 Task: Create a new deployment in the user interface
Action: Mouse moved to (373, 172)
Screenshot: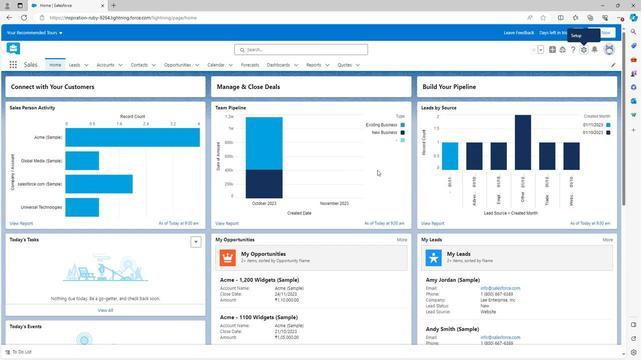 
Action: Mouse scrolled (373, 172) with delta (0, 0)
Screenshot: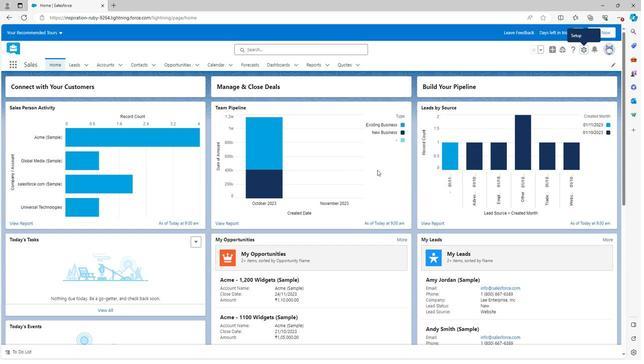 
Action: Mouse scrolled (373, 172) with delta (0, 0)
Screenshot: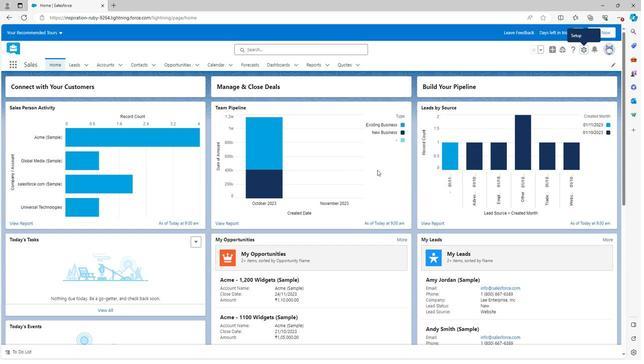 
Action: Mouse scrolled (373, 172) with delta (0, 0)
Screenshot: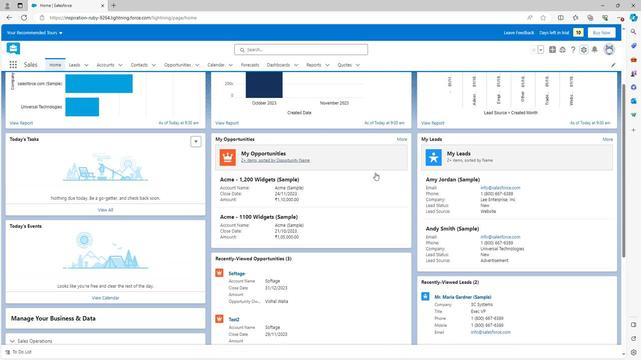 
Action: Mouse scrolled (373, 172) with delta (0, 0)
Screenshot: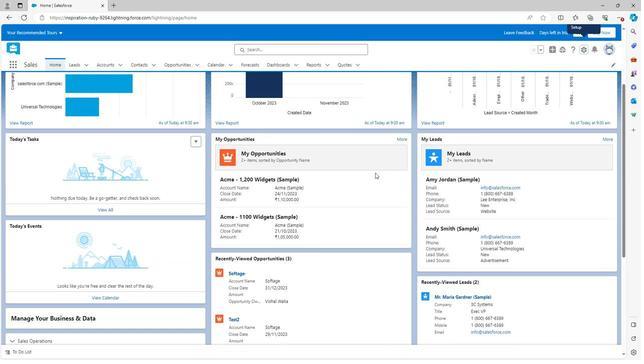 
Action: Mouse scrolled (373, 172) with delta (0, 0)
Screenshot: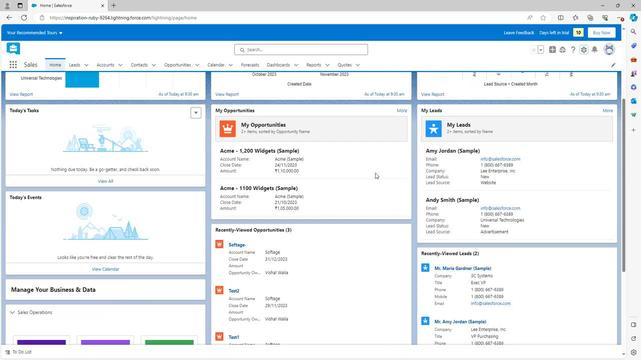 
Action: Mouse scrolled (373, 172) with delta (0, 0)
Screenshot: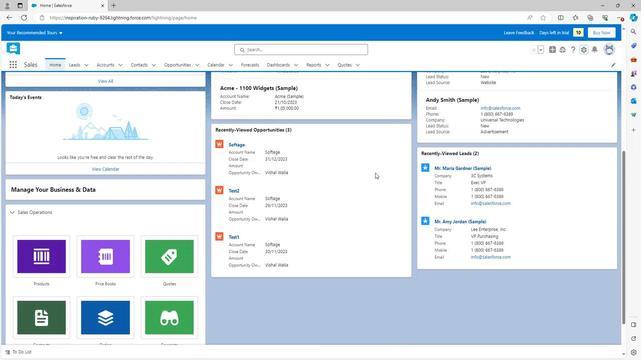 
Action: Mouse scrolled (373, 172) with delta (0, 0)
Screenshot: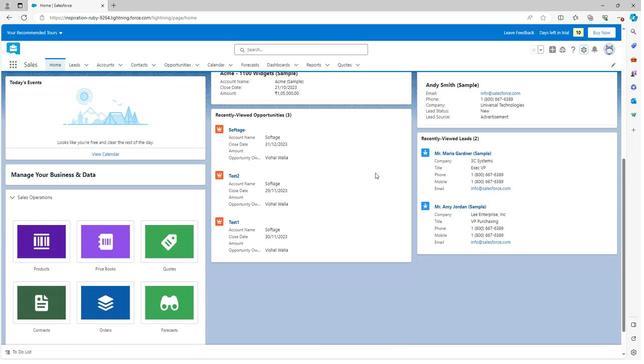 
Action: Mouse scrolled (373, 172) with delta (0, 0)
Screenshot: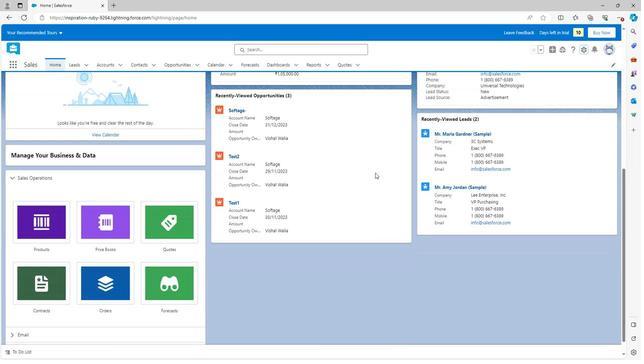 
Action: Mouse scrolled (373, 172) with delta (0, 0)
Screenshot: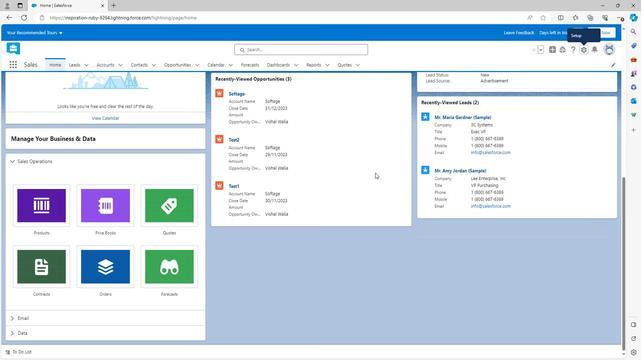 
Action: Mouse scrolled (373, 172) with delta (0, 0)
Screenshot: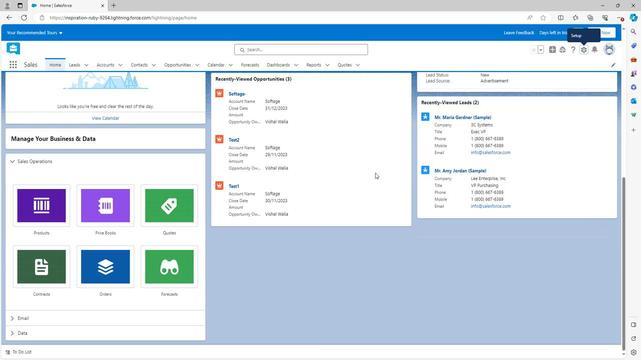 
Action: Mouse scrolled (373, 172) with delta (0, 0)
Screenshot: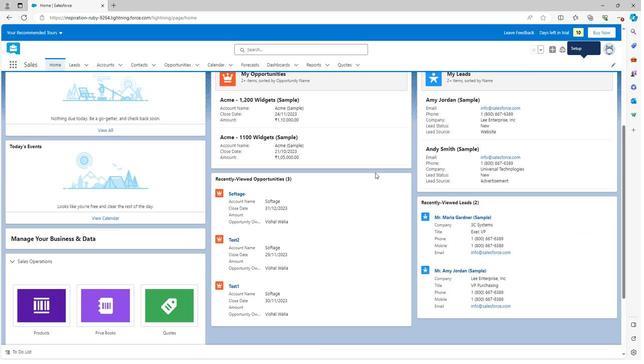 
Action: Mouse scrolled (373, 172) with delta (0, 0)
Screenshot: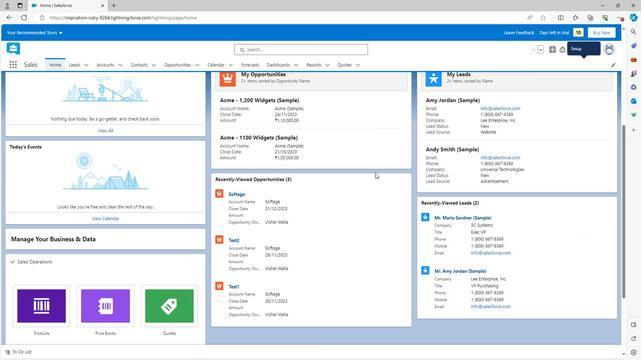 
Action: Mouse scrolled (373, 172) with delta (0, 0)
Screenshot: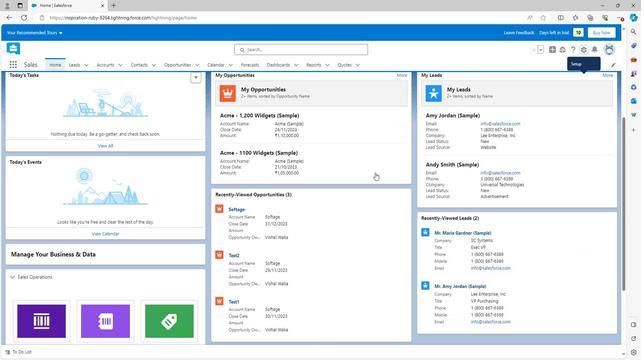 
Action: Mouse scrolled (373, 172) with delta (0, 0)
Screenshot: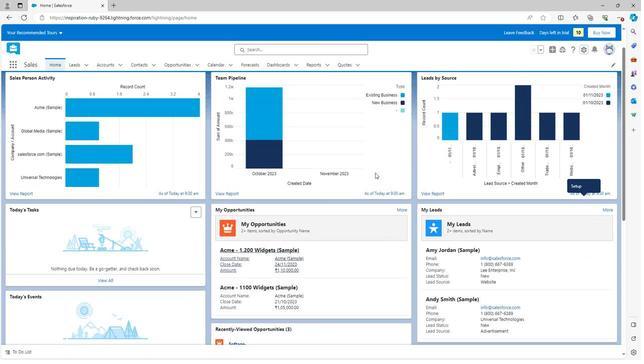 
Action: Mouse scrolled (373, 172) with delta (0, 0)
Screenshot: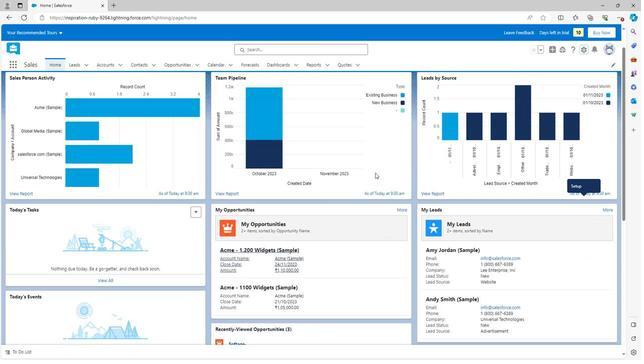 
Action: Mouse scrolled (373, 172) with delta (0, 0)
Screenshot: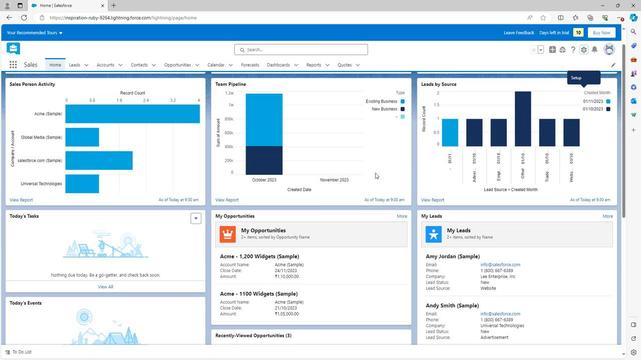 
Action: Mouse moved to (582, 49)
Screenshot: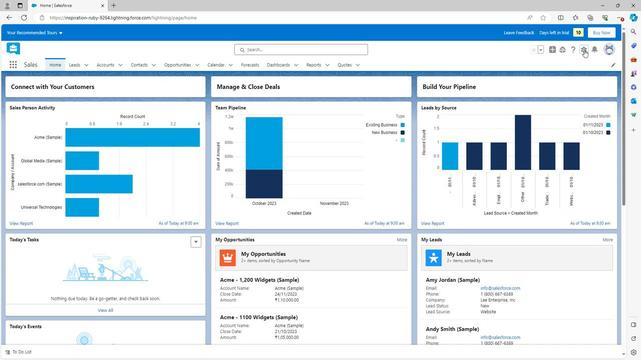 
Action: Mouse pressed left at (582, 49)
Screenshot: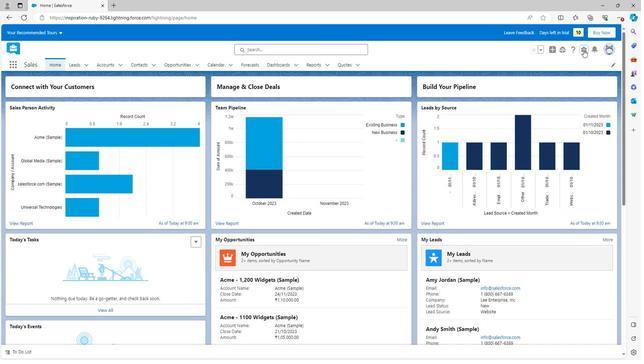 
Action: Mouse moved to (558, 66)
Screenshot: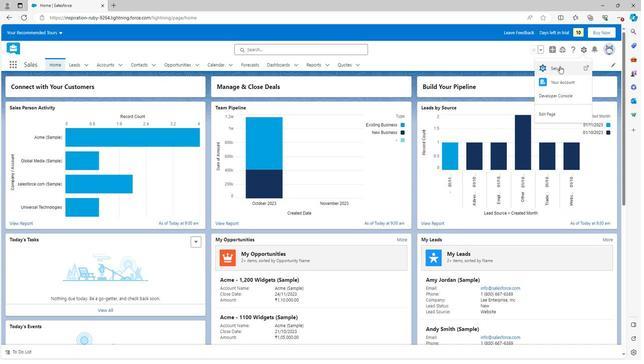 
Action: Mouse pressed left at (558, 66)
Screenshot: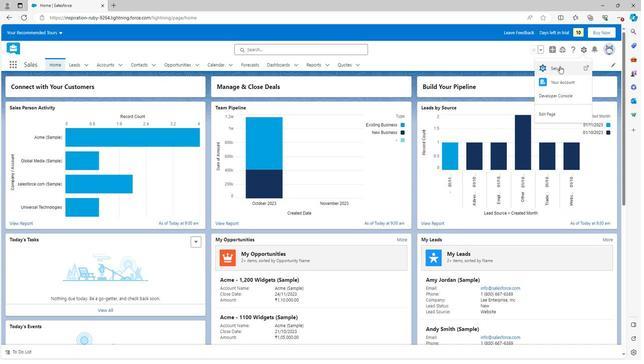 
Action: Mouse moved to (18, 227)
Screenshot: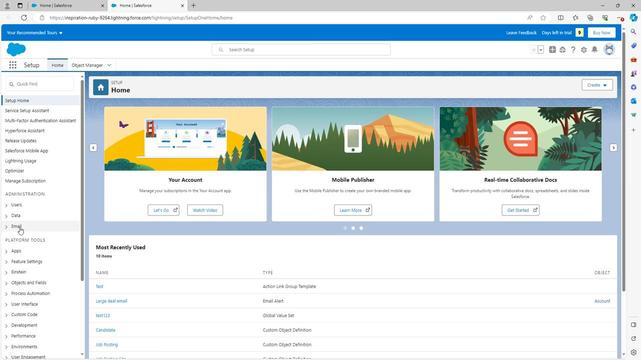 
Action: Mouse scrolled (18, 227) with delta (0, 0)
Screenshot: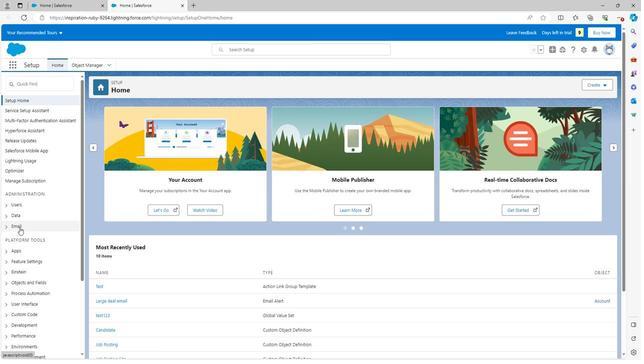 
Action: Mouse scrolled (18, 227) with delta (0, 0)
Screenshot: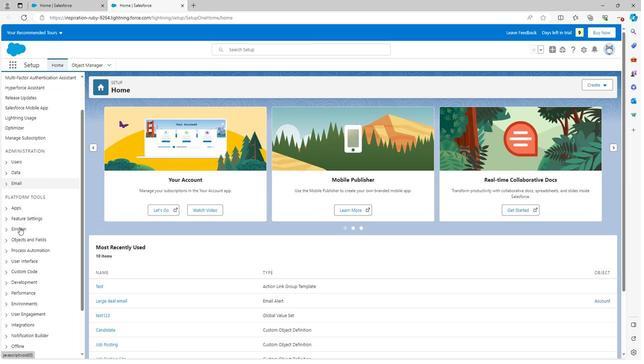 
Action: Mouse moved to (4, 218)
Screenshot: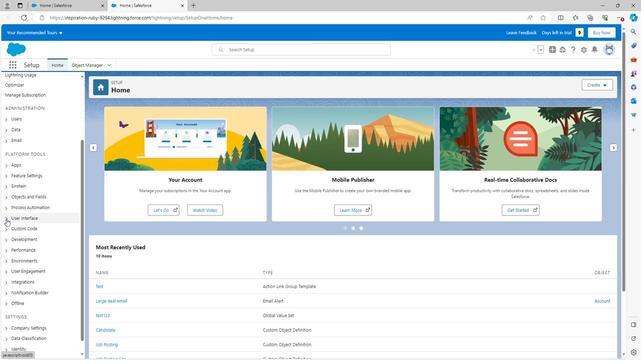 
Action: Mouse pressed left at (4, 218)
Screenshot: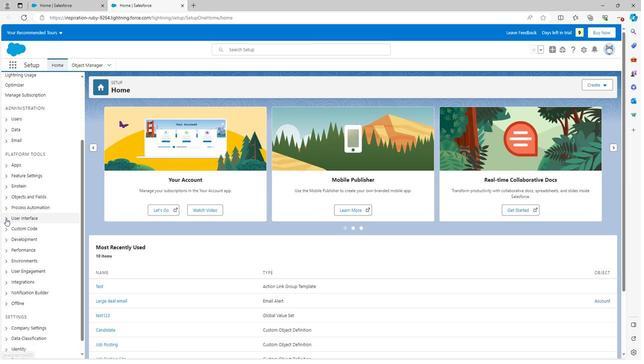 
Action: Mouse moved to (34, 239)
Screenshot: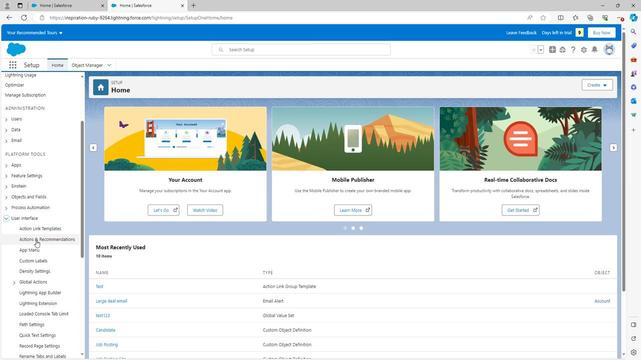 
Action: Mouse pressed left at (34, 239)
Screenshot: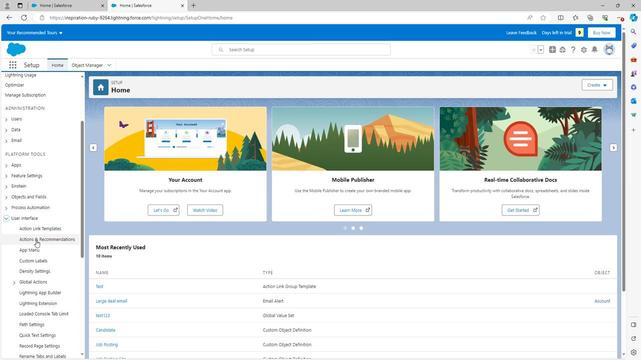 
Action: Mouse moved to (577, 112)
Screenshot: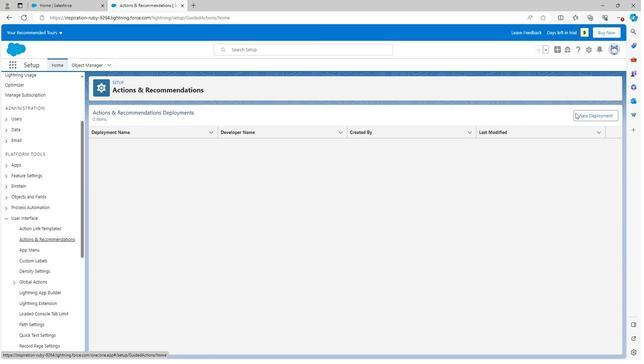
Action: Mouse pressed left at (577, 112)
Screenshot: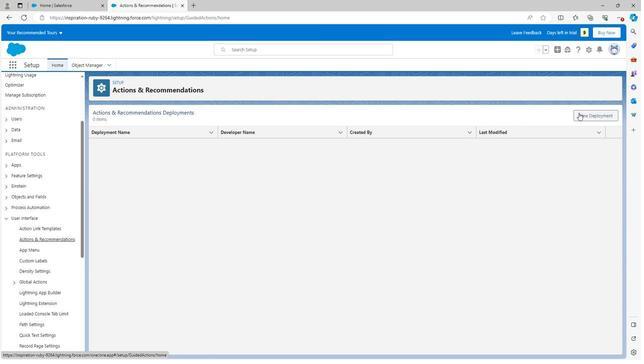 
Action: Mouse moved to (570, 300)
Screenshot: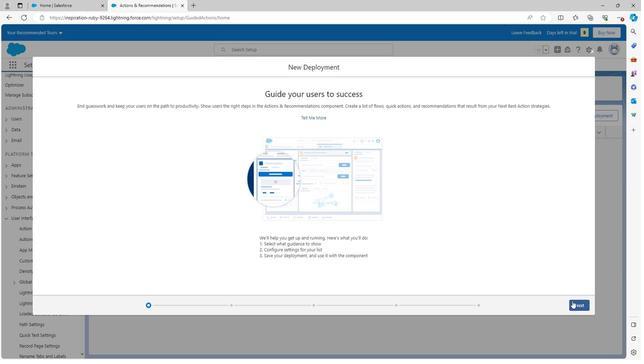 
Action: Mouse pressed left at (570, 300)
Screenshot: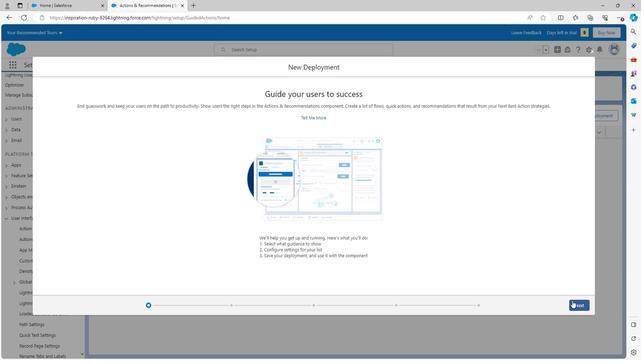
Action: Mouse moved to (79, 131)
Screenshot: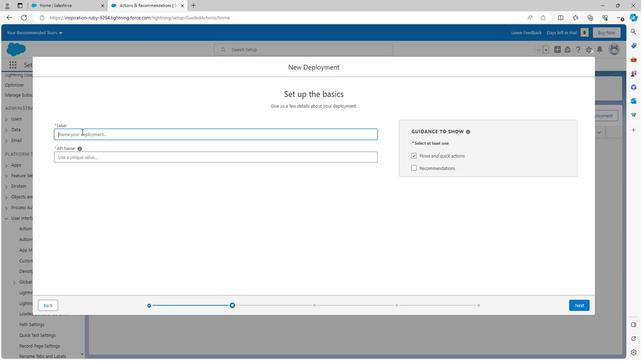 
Action: Mouse pressed left at (79, 131)
Screenshot: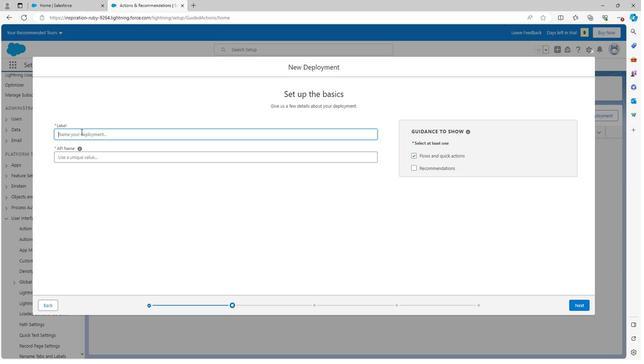 
Action: Key pressed <Key.shift><Key.shift><Key.shift>Test
Screenshot: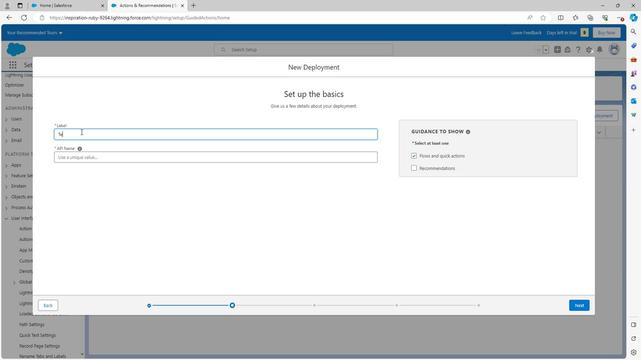 
Action: Mouse moved to (92, 178)
Screenshot: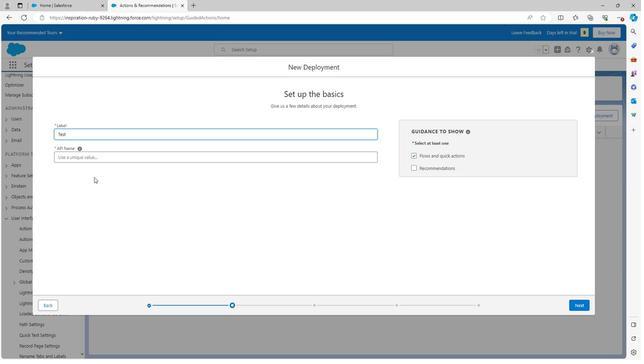 
Action: Mouse pressed left at (92, 178)
Screenshot: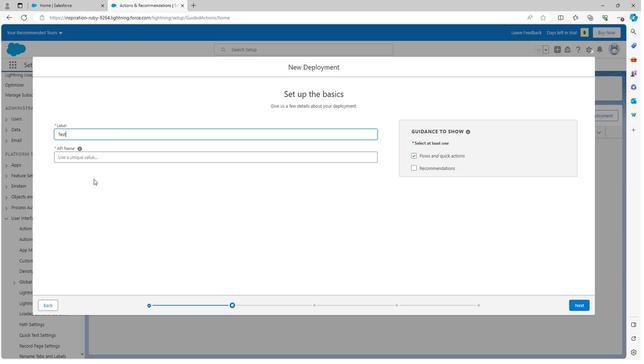 
Action: Mouse moved to (580, 305)
Screenshot: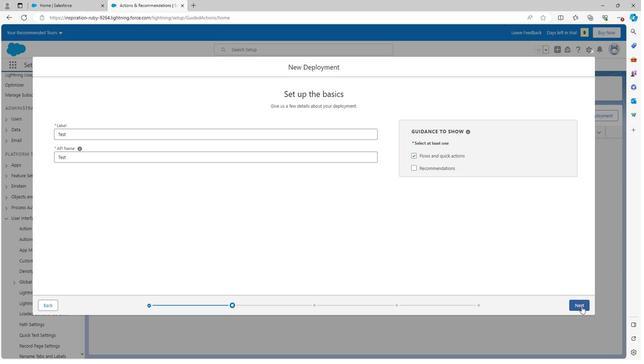 
Action: Mouse pressed left at (580, 305)
Screenshot: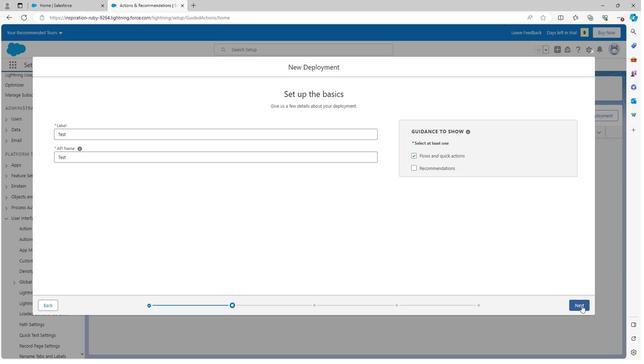 
Action: Mouse moved to (87, 132)
Screenshot: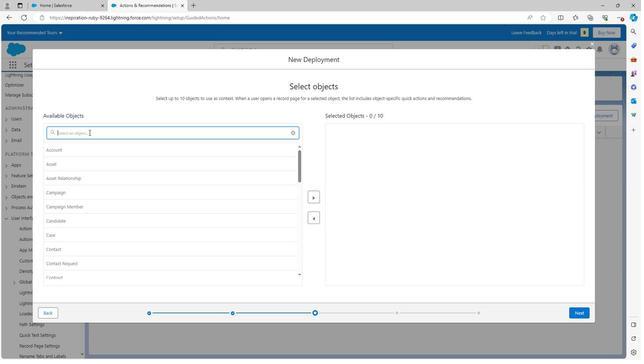 
Action: Mouse pressed left at (87, 132)
Screenshot: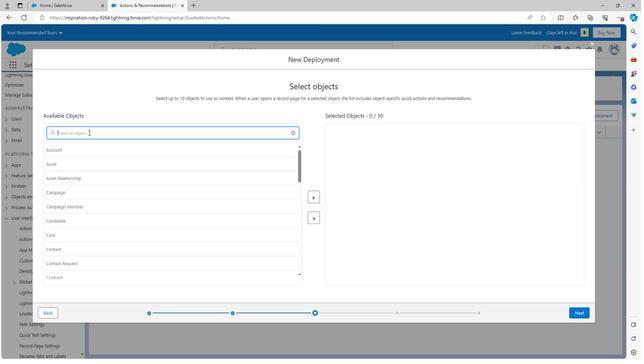 
Action: Mouse moved to (66, 133)
Screenshot: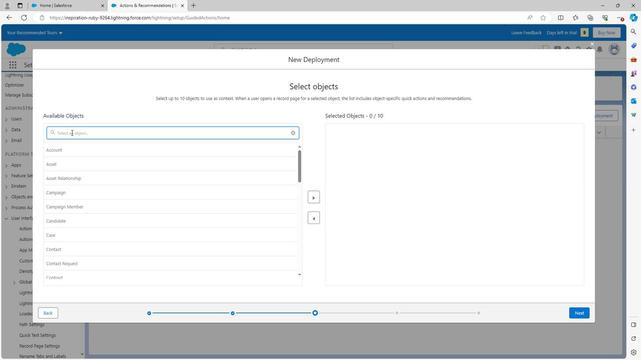 
Action: Mouse pressed left at (66, 133)
Screenshot: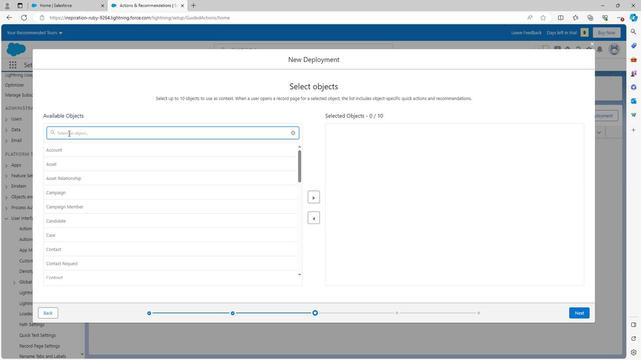 
Action: Mouse moved to (113, 131)
Screenshot: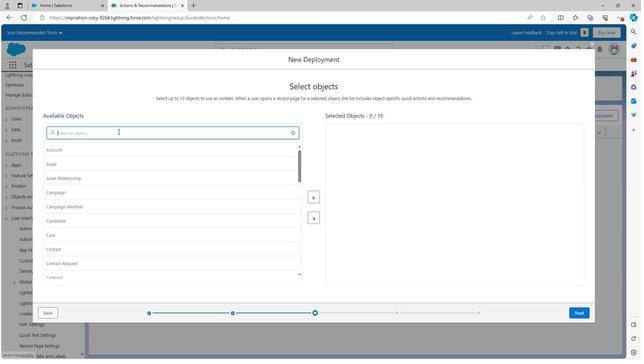 
Action: Mouse pressed left at (113, 131)
Screenshot: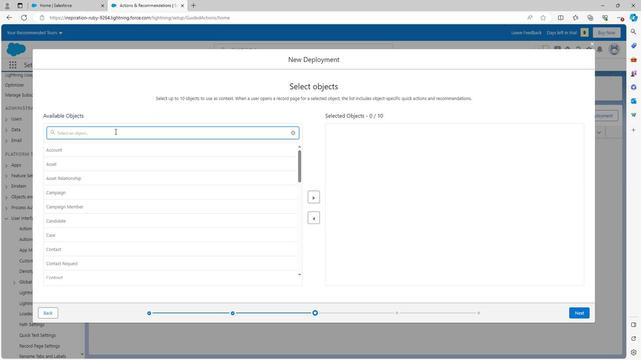 
Action: Mouse moved to (218, 201)
Screenshot: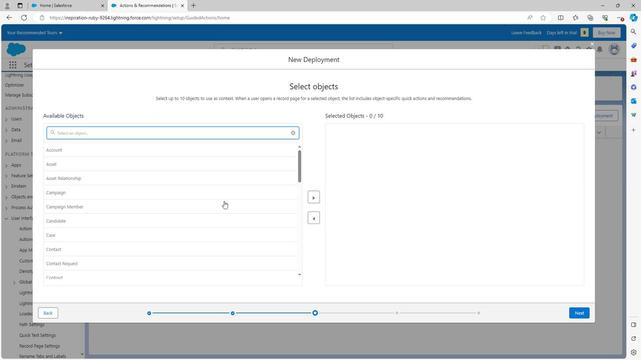 
Action: Mouse scrolled (218, 200) with delta (0, 0)
Screenshot: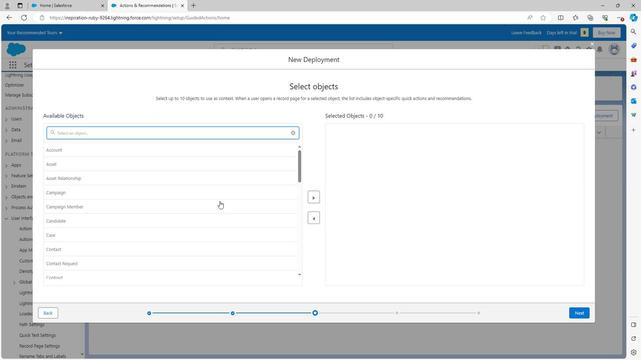 
Action: Mouse scrolled (218, 200) with delta (0, 0)
Screenshot: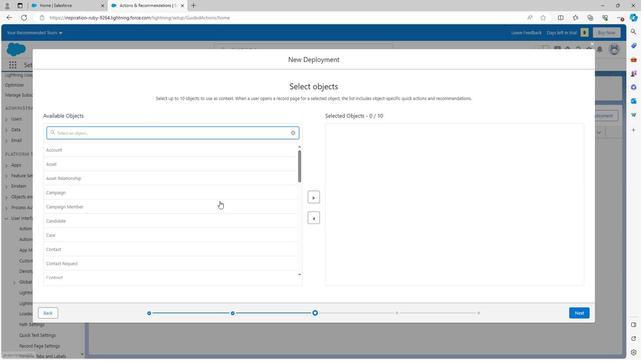 
Action: Mouse scrolled (218, 200) with delta (0, 0)
Screenshot: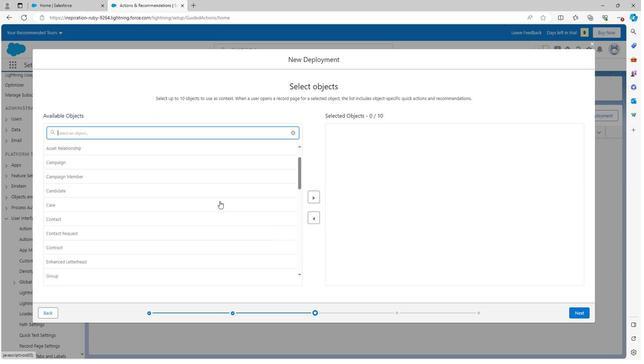 
Action: Mouse scrolled (218, 200) with delta (0, 0)
Screenshot: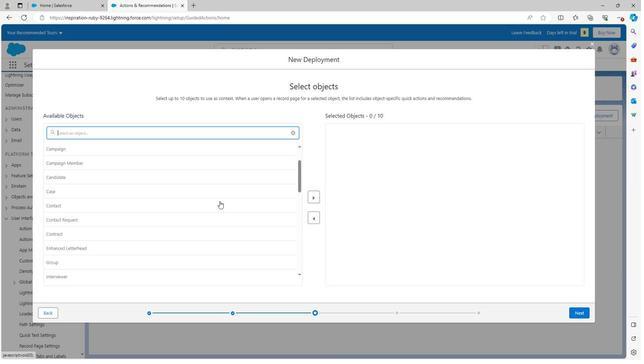 
Action: Mouse scrolled (218, 200) with delta (0, 0)
Screenshot: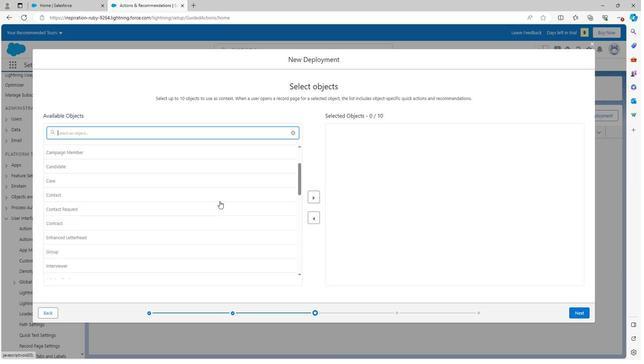 
Action: Mouse scrolled (218, 200) with delta (0, 0)
Screenshot: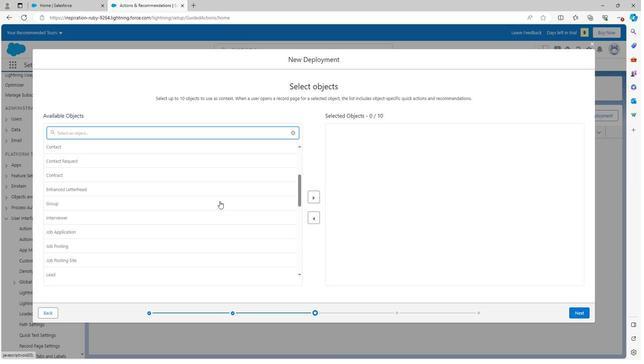 
Action: Mouse scrolled (218, 200) with delta (0, 0)
Screenshot: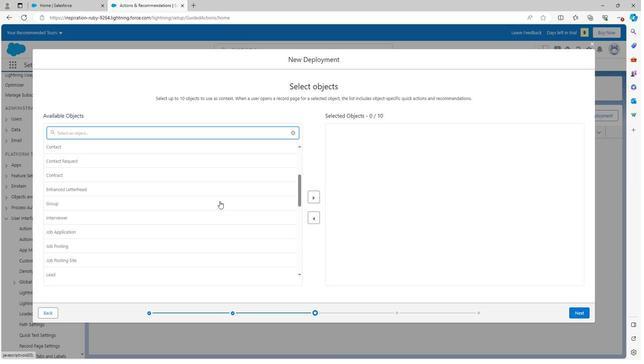 
Action: Mouse scrolled (218, 200) with delta (0, 0)
Screenshot: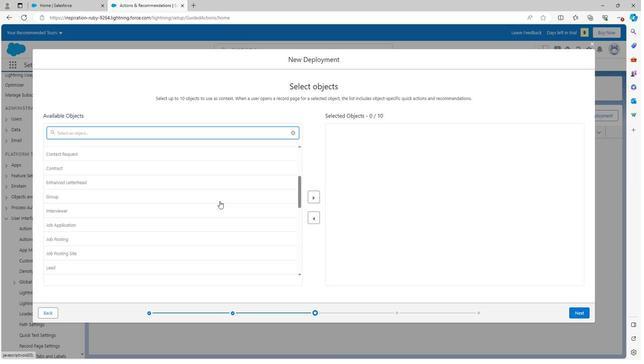 
Action: Mouse scrolled (218, 200) with delta (0, 0)
Screenshot: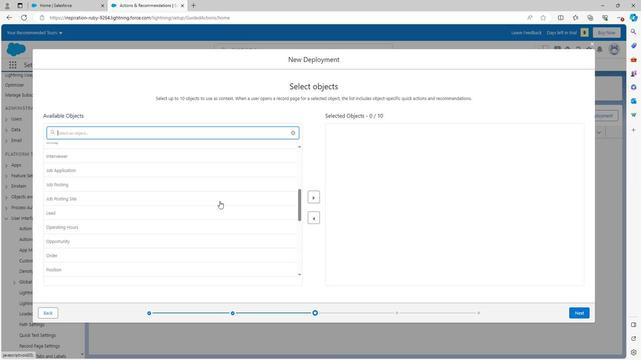 
Action: Mouse scrolled (218, 200) with delta (0, 0)
Screenshot: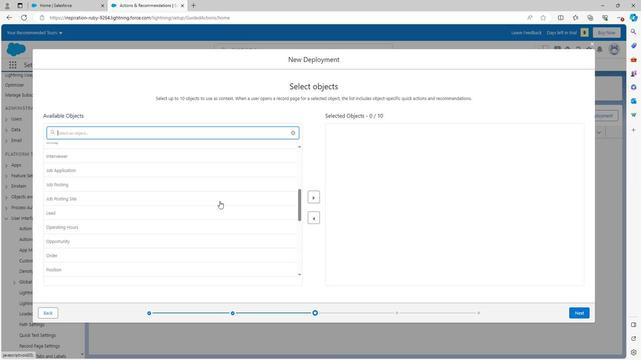 
Action: Mouse scrolled (218, 200) with delta (0, 0)
Screenshot: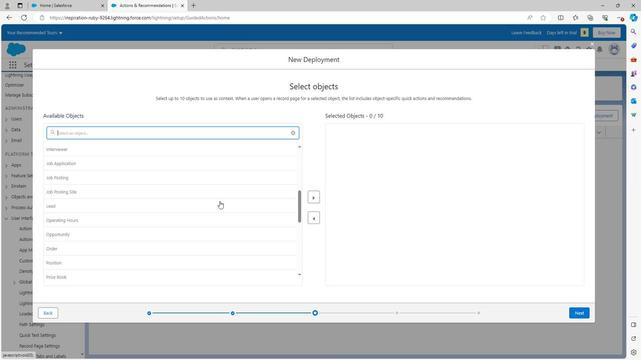
Action: Mouse scrolled (218, 200) with delta (0, 0)
Screenshot: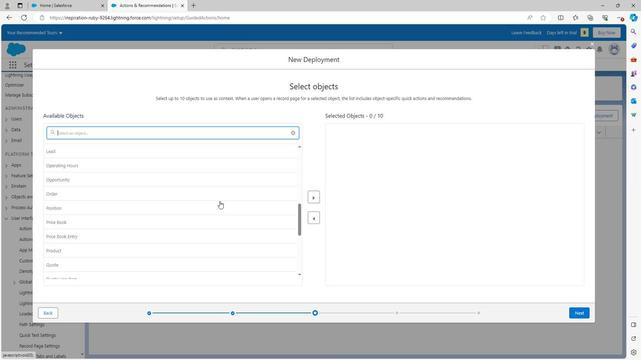 
Action: Mouse scrolled (218, 200) with delta (0, 0)
Screenshot: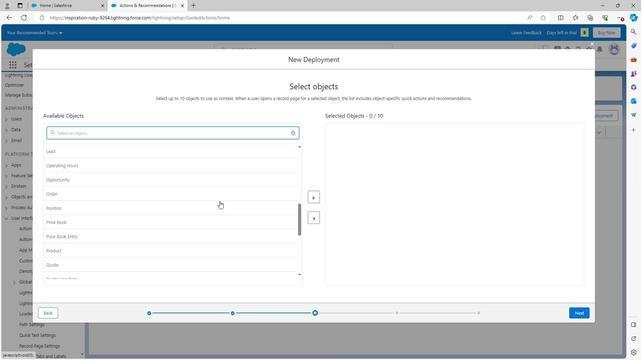 
Action: Mouse moved to (63, 164)
Screenshot: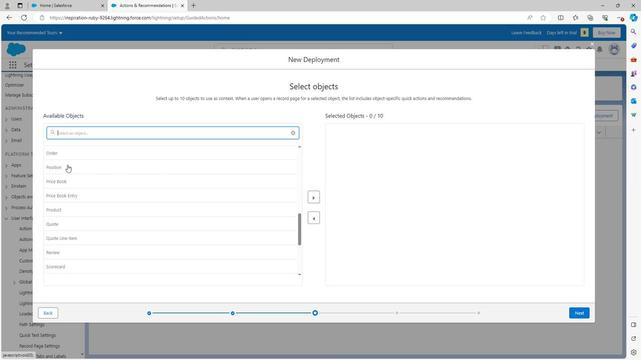 
Action: Mouse pressed left at (63, 164)
Screenshot: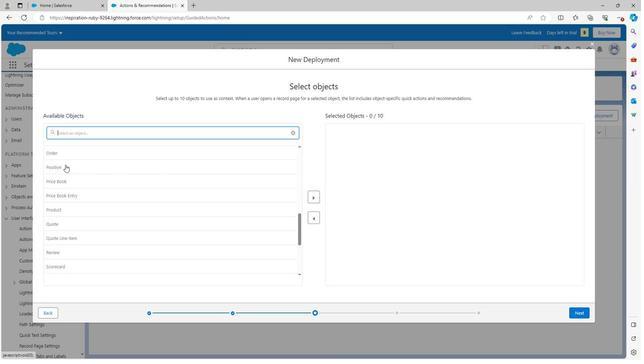
Action: Mouse moved to (313, 200)
Screenshot: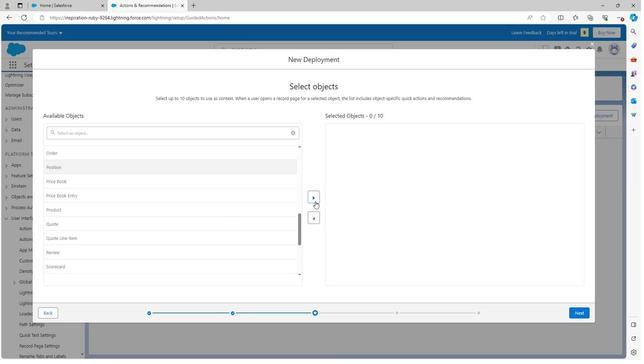
Action: Mouse pressed left at (313, 200)
Screenshot: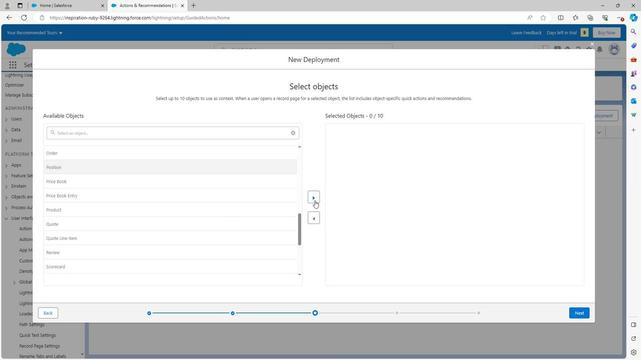 
Action: Mouse moved to (582, 311)
Screenshot: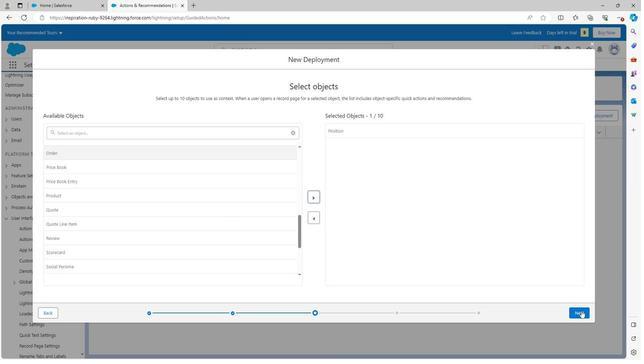 
Action: Mouse pressed left at (582, 311)
Screenshot: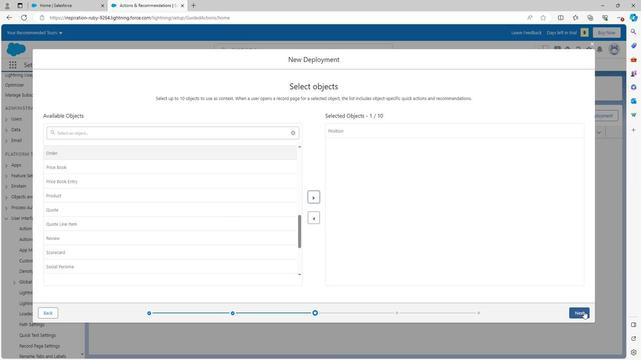 
Action: Mouse moved to (73, 124)
Screenshot: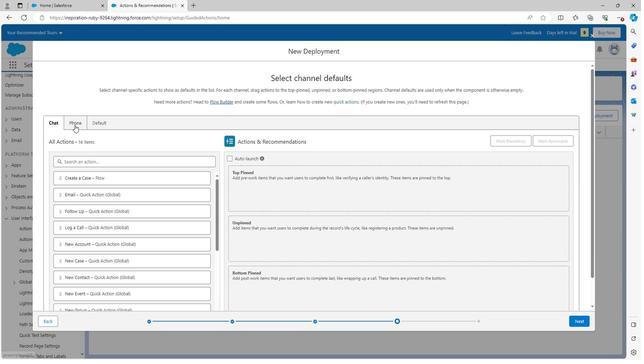 
Action: Mouse pressed left at (73, 124)
Screenshot: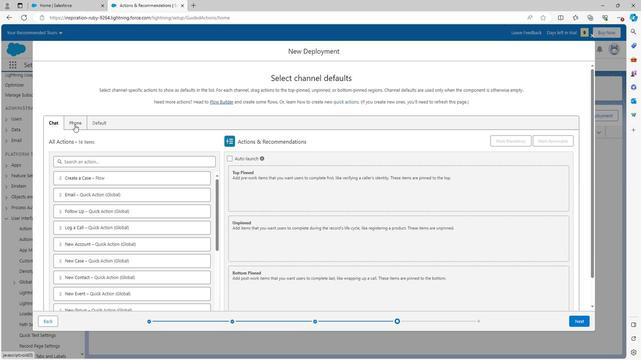 
Action: Mouse moved to (99, 124)
Screenshot: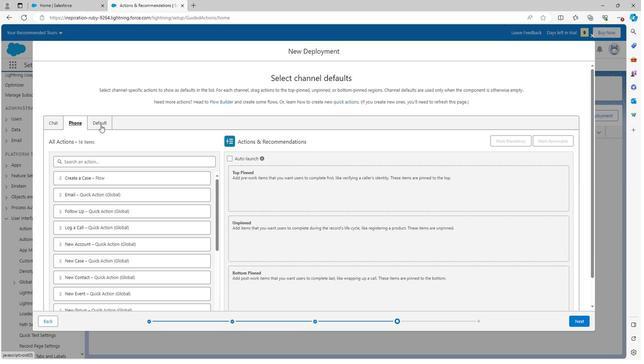 
Action: Mouse pressed left at (99, 124)
Screenshot: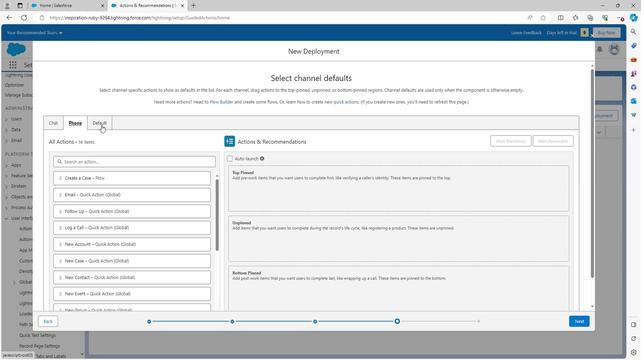 
Action: Mouse moved to (321, 258)
Screenshot: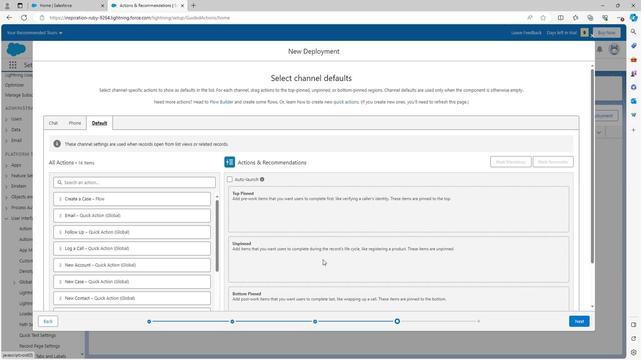 
Action: Mouse scrolled (321, 258) with delta (0, 0)
Screenshot: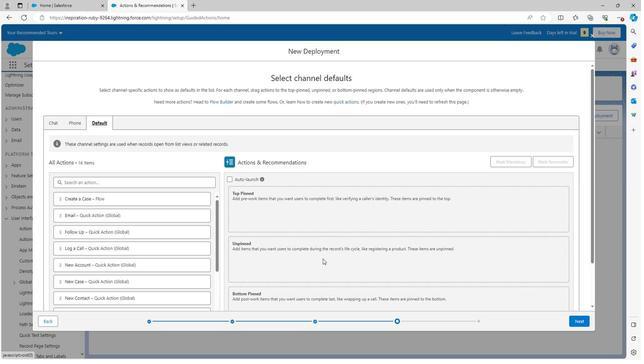 
Action: Mouse scrolled (321, 258) with delta (0, 0)
Screenshot: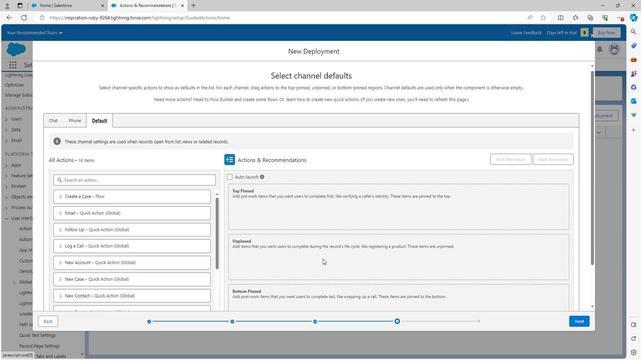 
Action: Mouse scrolled (321, 258) with delta (0, 0)
Screenshot: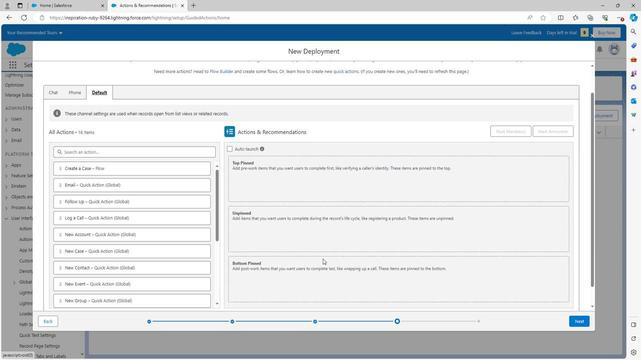 
Action: Mouse scrolled (321, 258) with delta (0, 0)
Screenshot: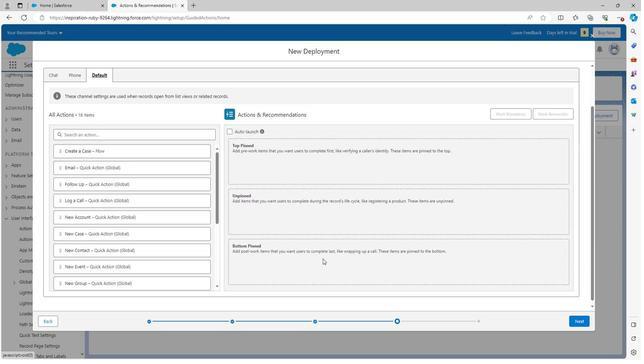 
Action: Mouse scrolled (321, 258) with delta (0, 0)
Screenshot: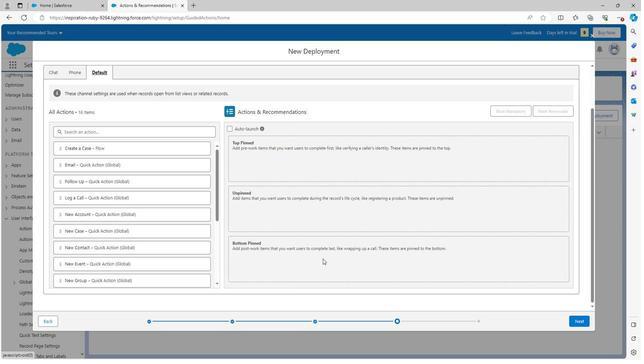 
Action: Mouse moved to (580, 322)
Screenshot: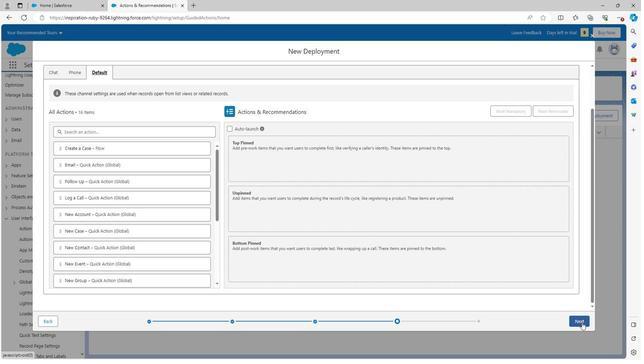 
Action: Mouse pressed left at (580, 322)
Screenshot: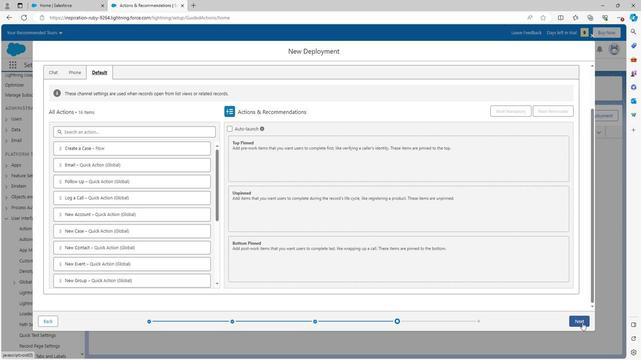 
Action: Mouse pressed left at (580, 322)
Screenshot: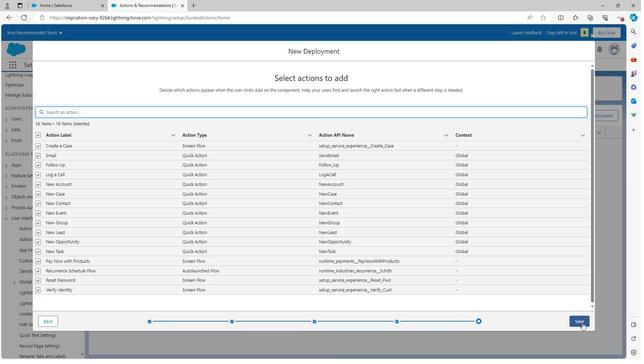 
Action: Mouse moved to (583, 305)
Screenshot: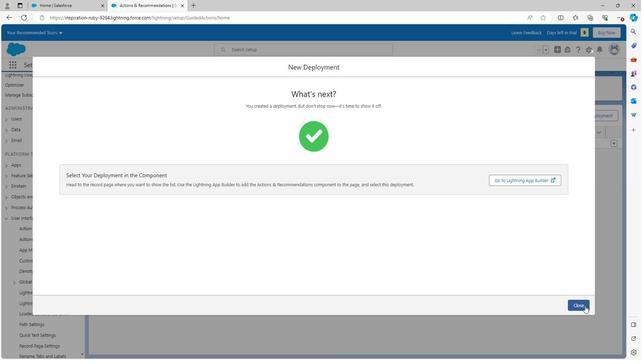 
Action: Mouse pressed left at (583, 305)
Screenshot: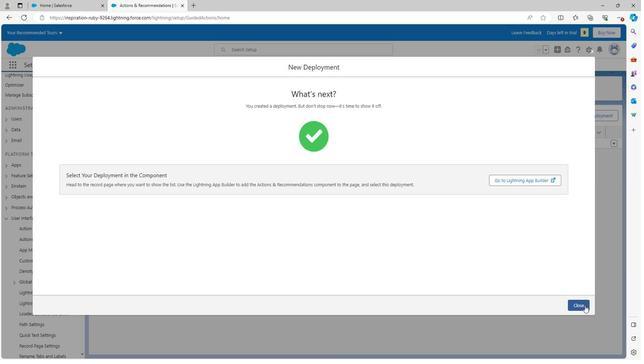 
Action: Mouse moved to (433, 245)
Screenshot: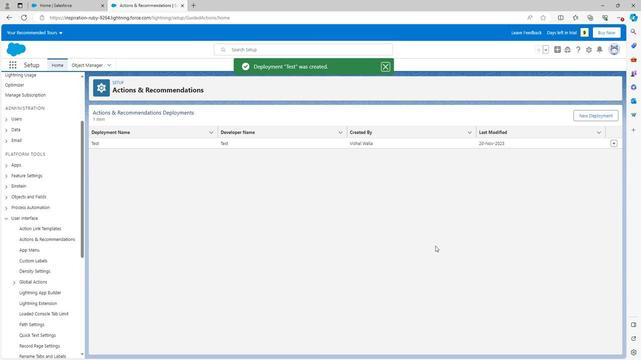
